 Task: Create a rule from the Agile list, Priority changed -> Complete task in the project AptitudeWorks if Priority Cleared then Complete Task
Action: Mouse moved to (744, 282)
Screenshot: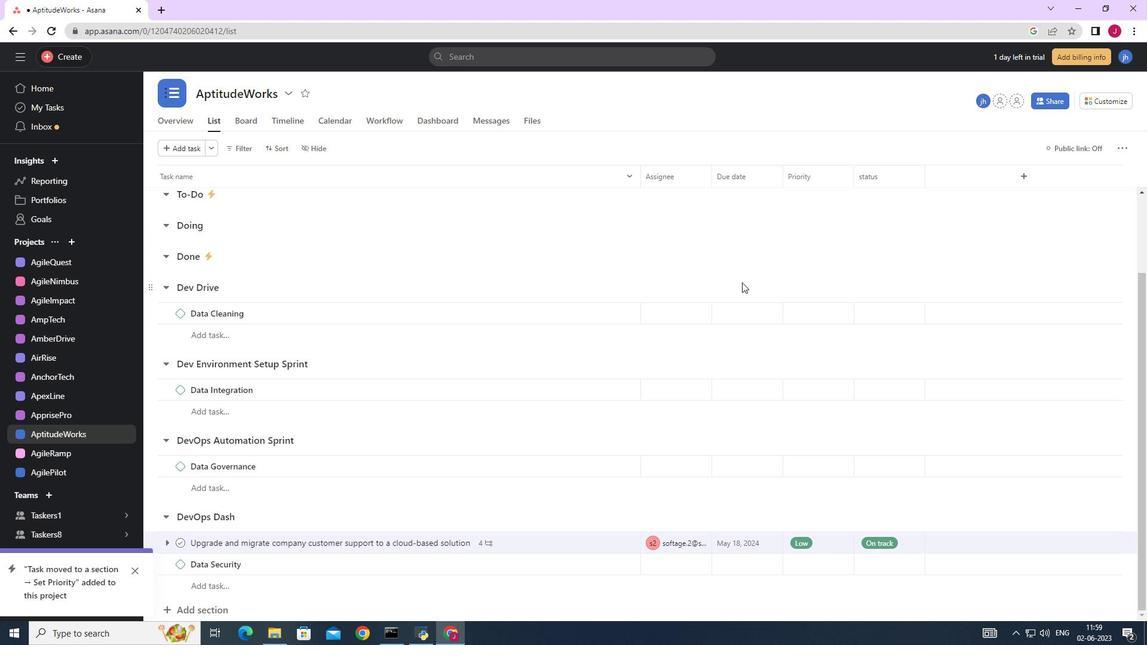 
Action: Mouse scrolled (744, 282) with delta (0, 0)
Screenshot: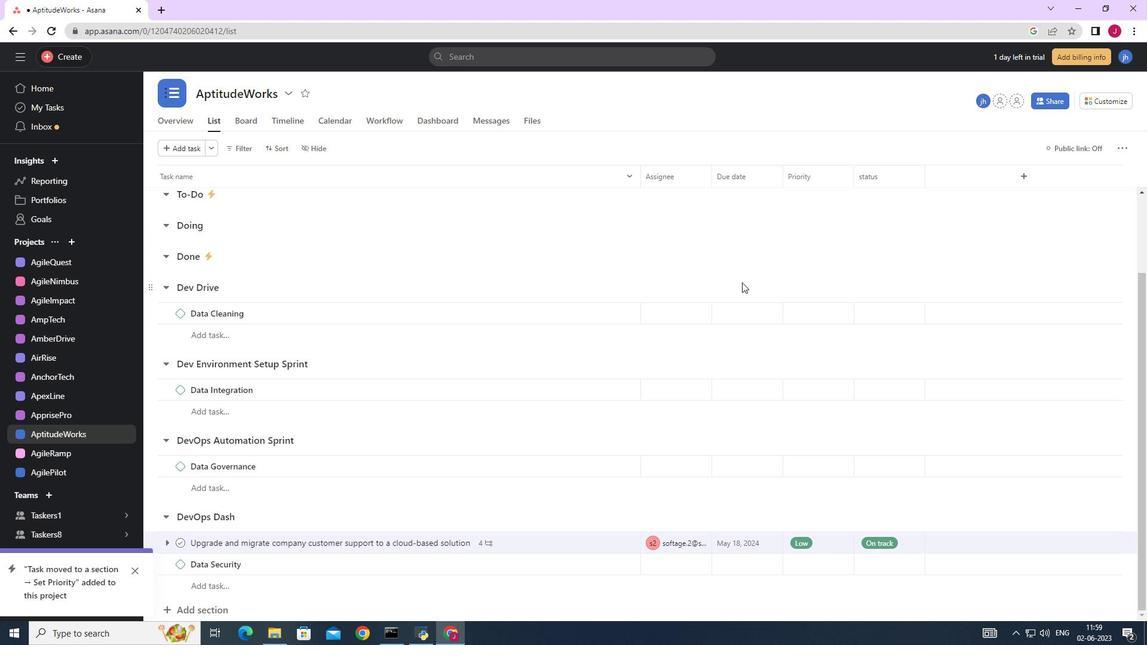 
Action: Mouse scrolled (744, 282) with delta (0, 0)
Screenshot: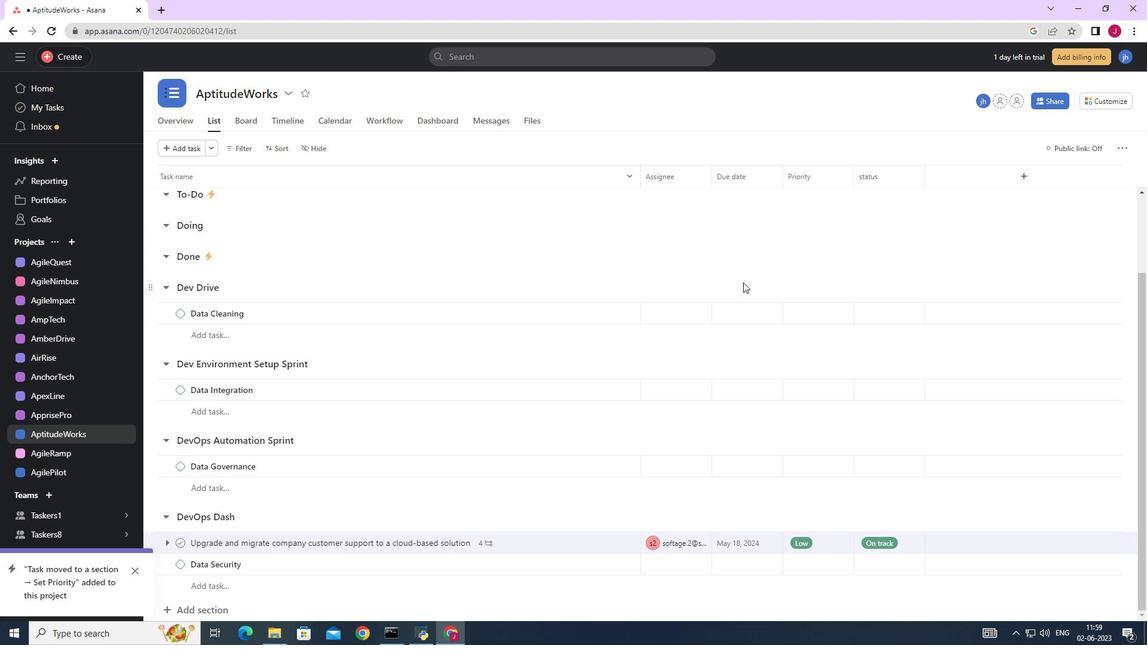 
Action: Mouse scrolled (744, 282) with delta (0, 0)
Screenshot: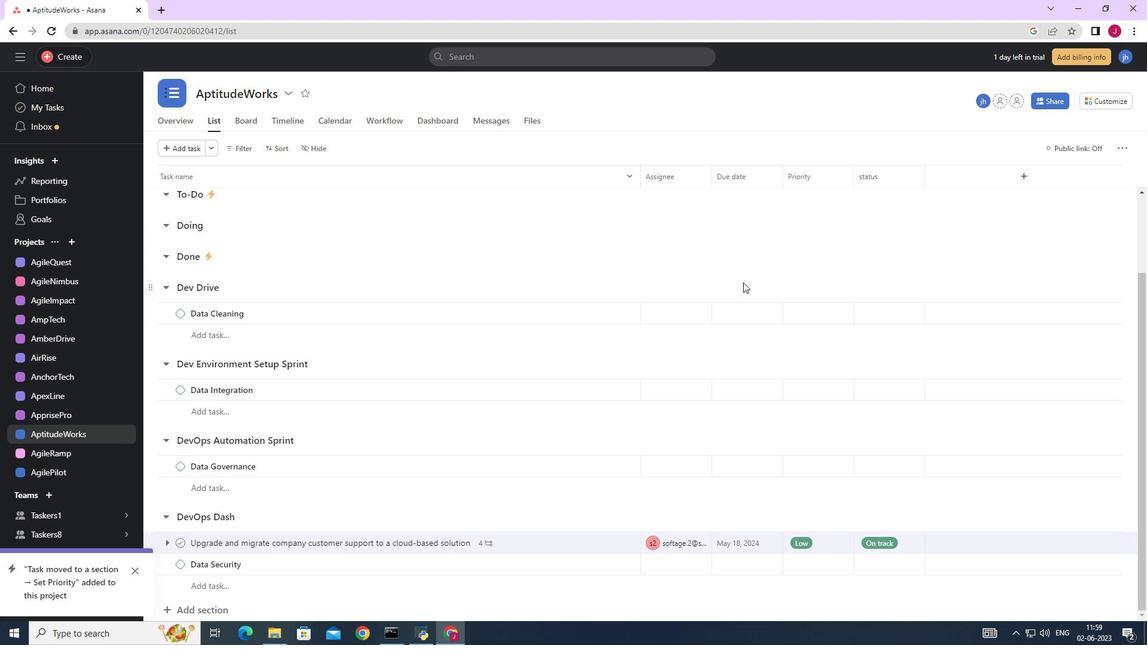 
Action: Mouse moved to (772, 263)
Screenshot: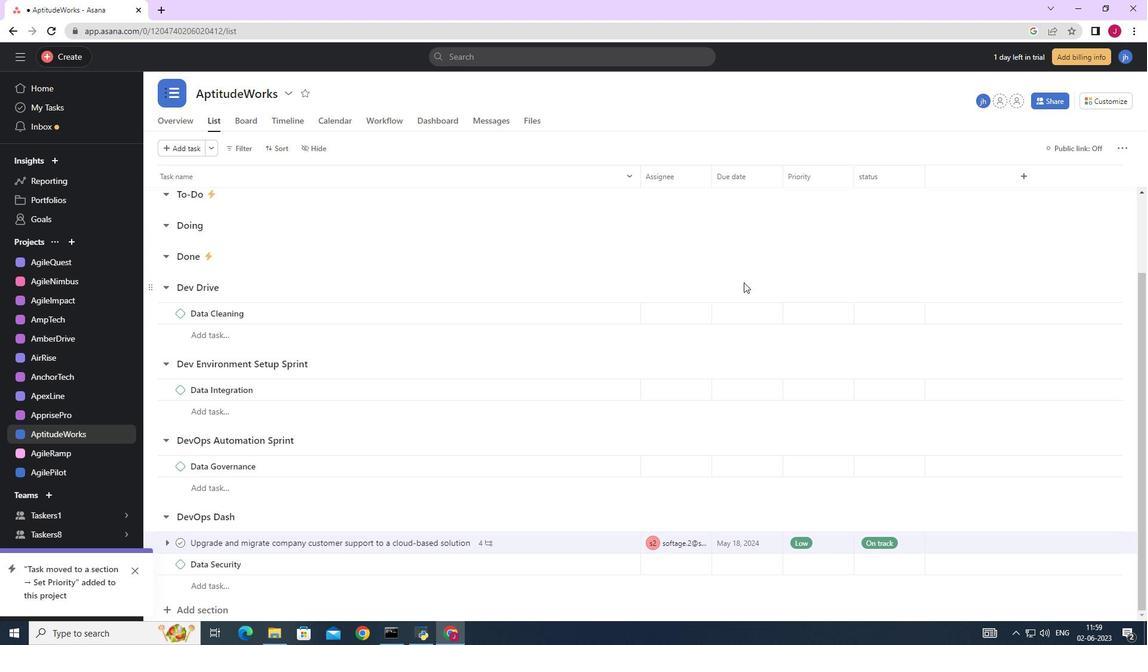 
Action: Mouse scrolled (768, 266) with delta (0, 0)
Screenshot: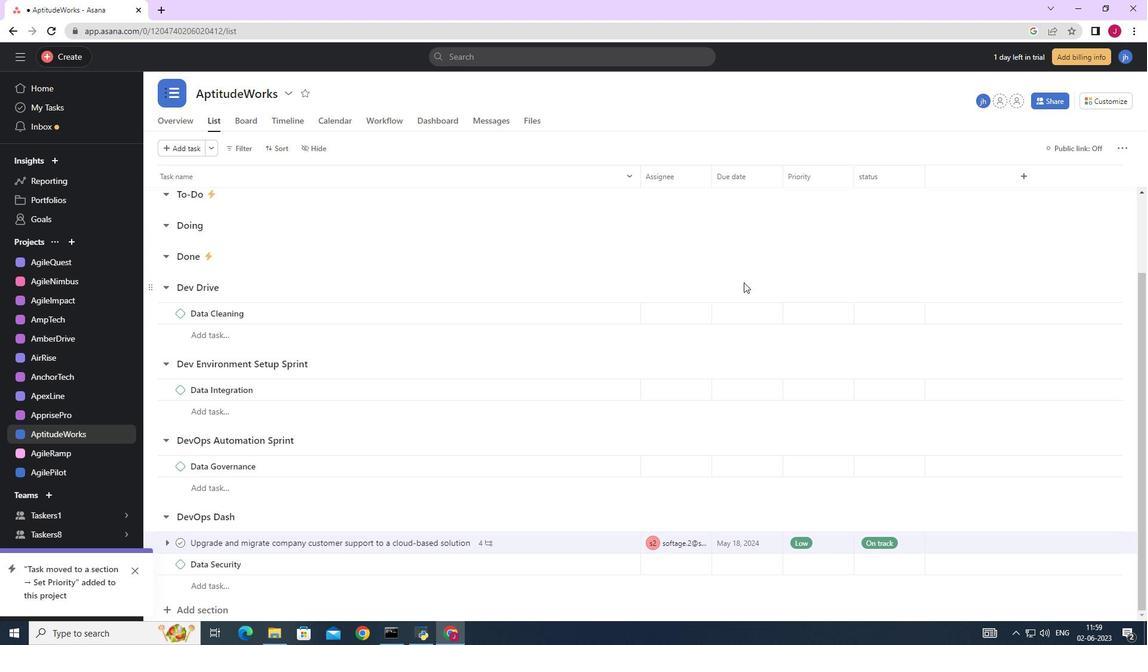 
Action: Mouse moved to (1121, 102)
Screenshot: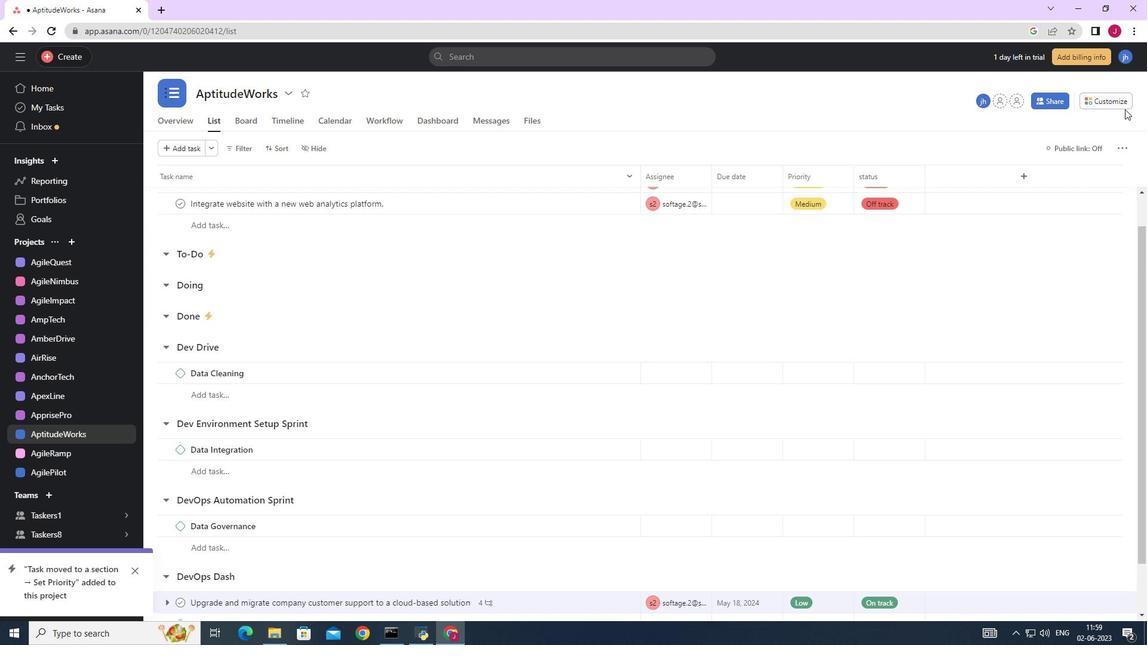 
Action: Mouse pressed left at (1121, 102)
Screenshot: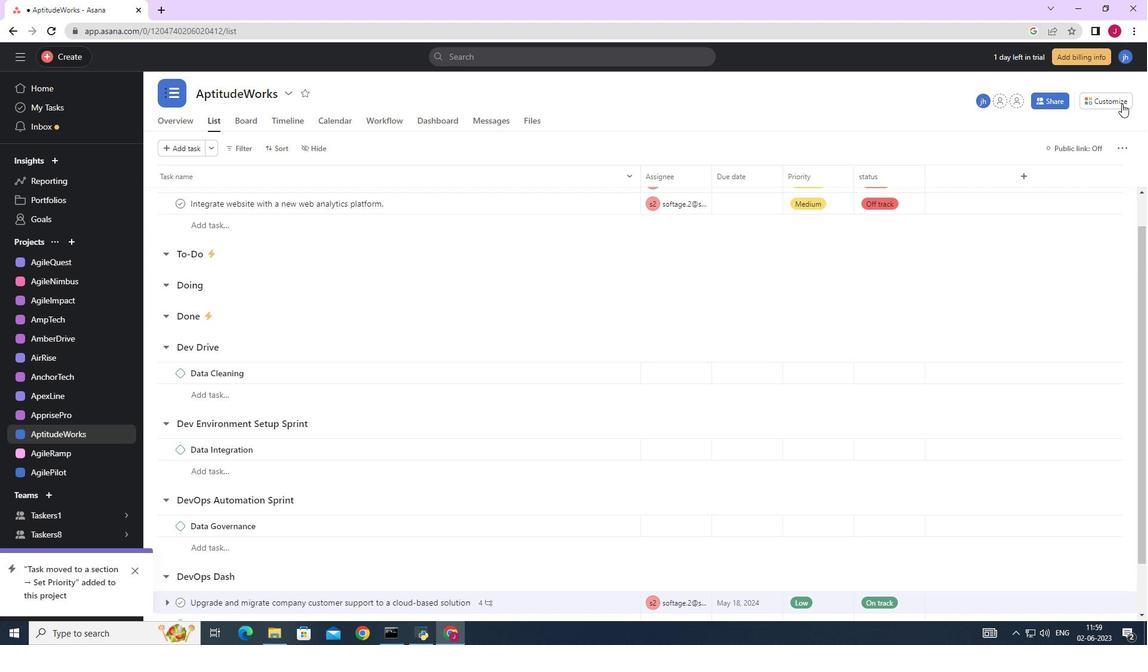 
Action: Mouse moved to (896, 262)
Screenshot: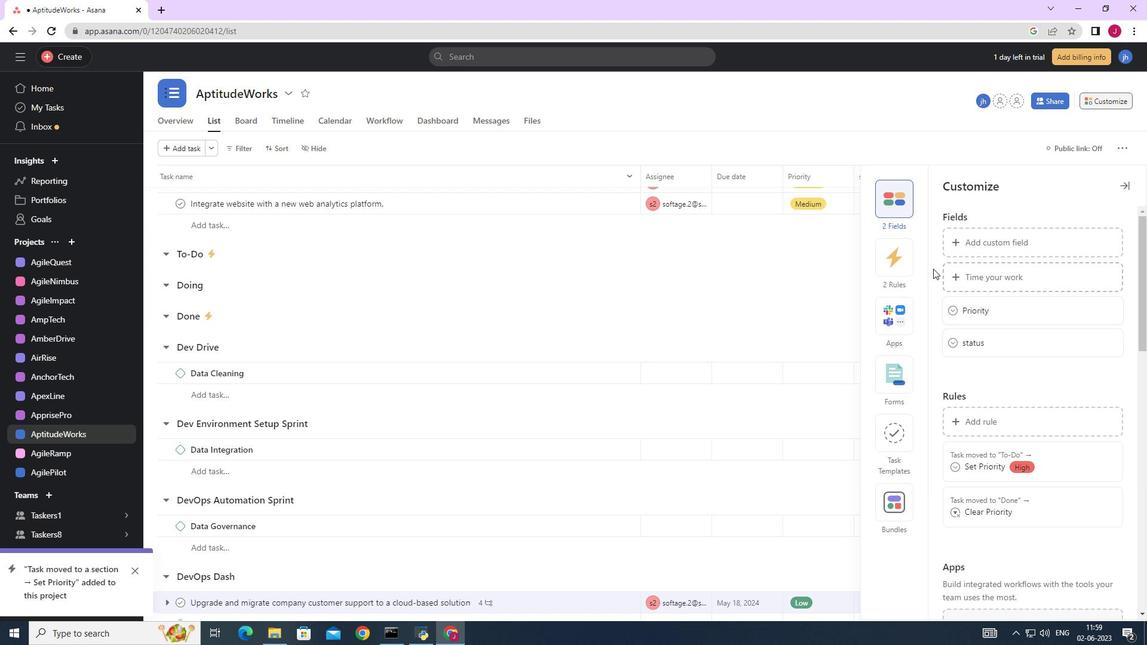 
Action: Mouse pressed left at (896, 262)
Screenshot: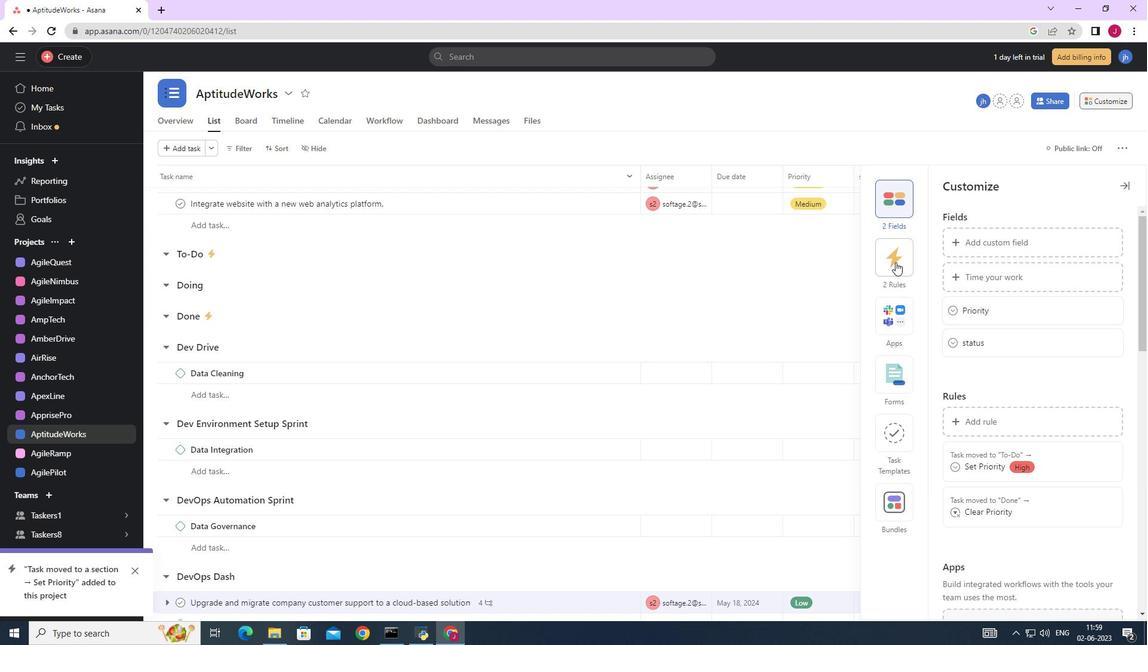 
Action: Mouse moved to (1012, 248)
Screenshot: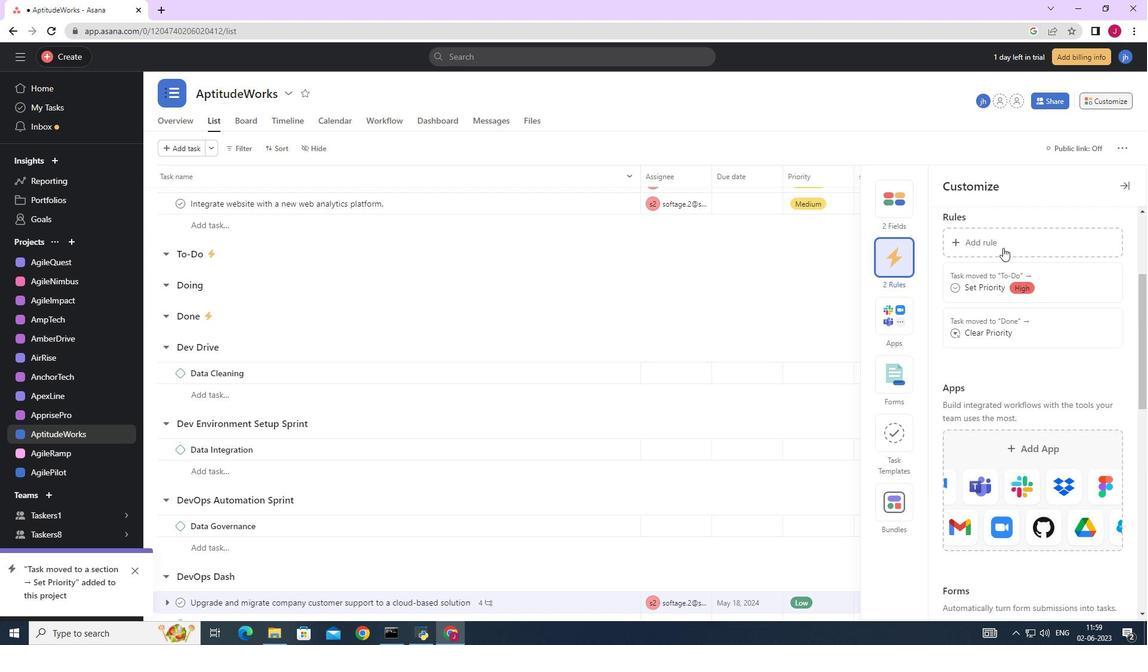 
Action: Mouse pressed left at (1012, 248)
Screenshot: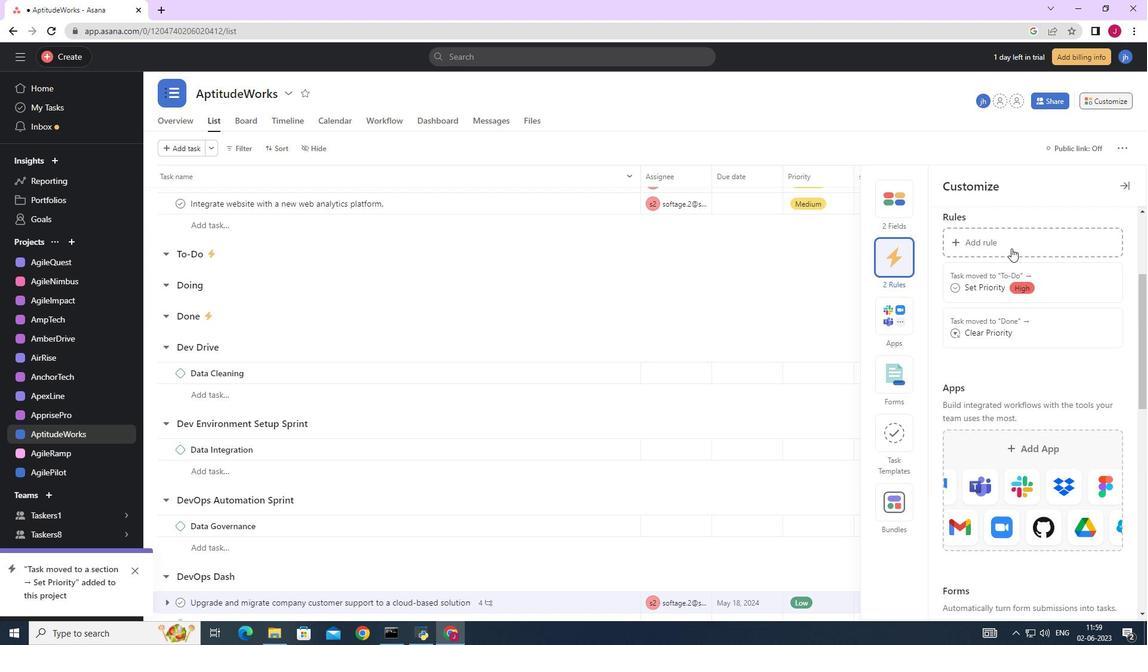 
Action: Mouse moved to (248, 177)
Screenshot: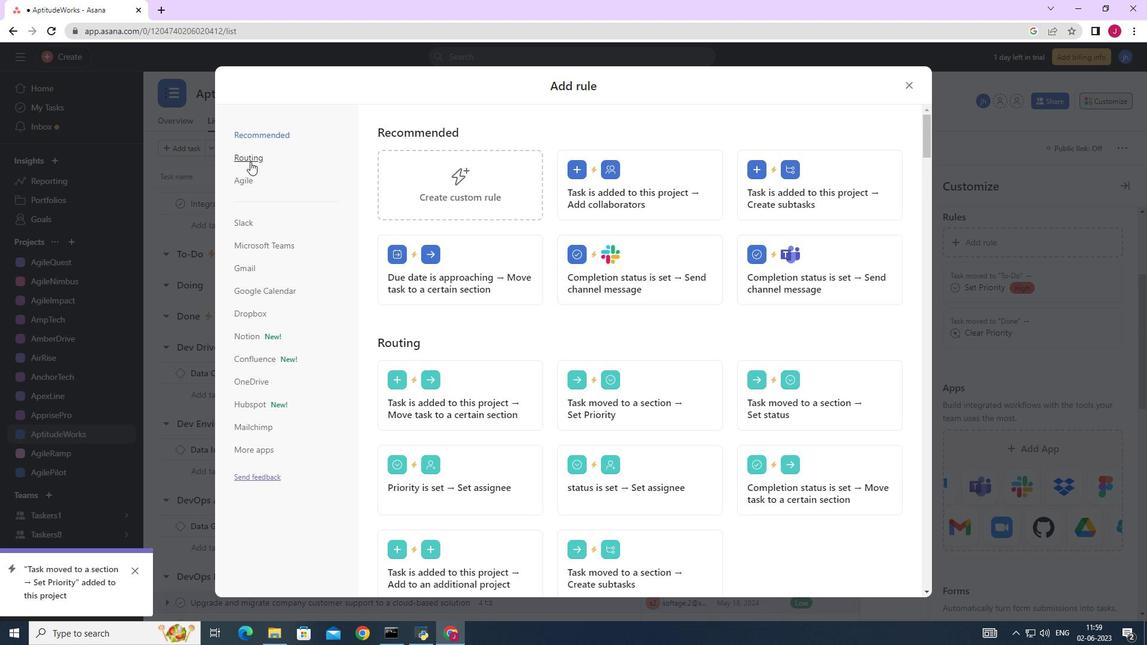 
Action: Mouse pressed left at (248, 177)
Screenshot: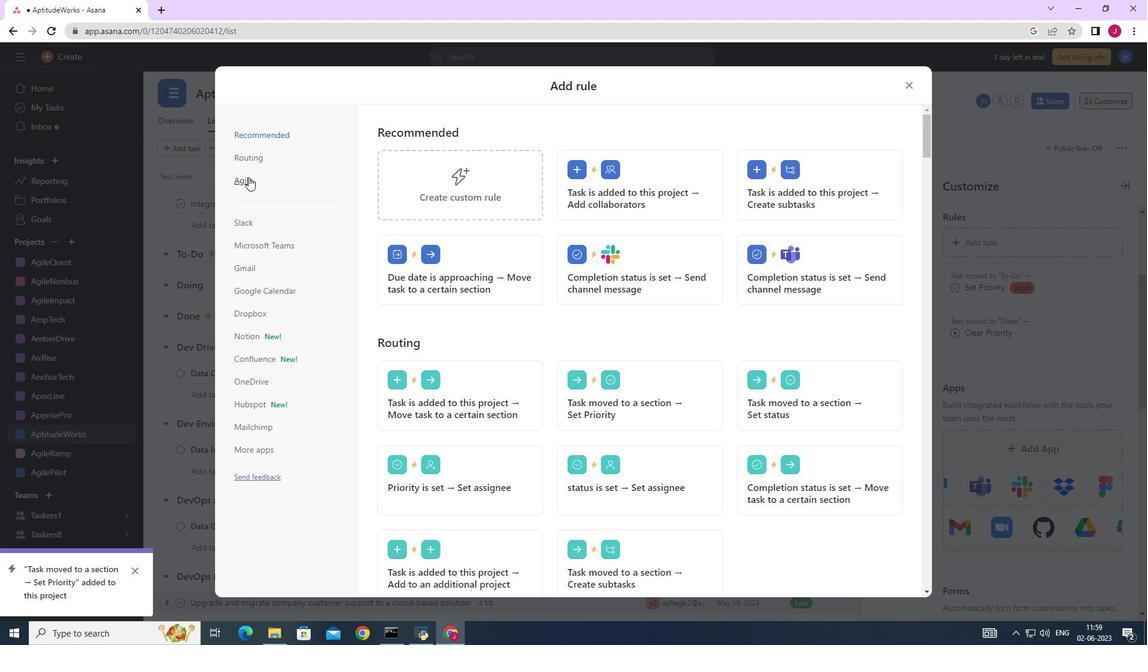 
Action: Mouse moved to (489, 173)
Screenshot: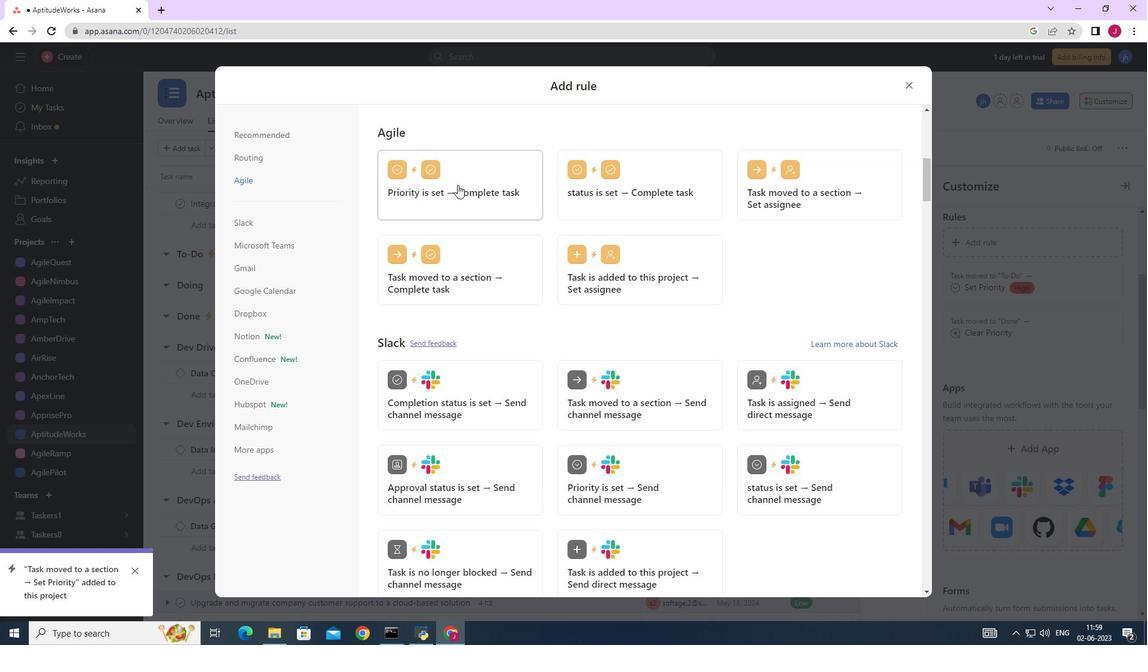 
Action: Mouse pressed left at (489, 173)
Screenshot: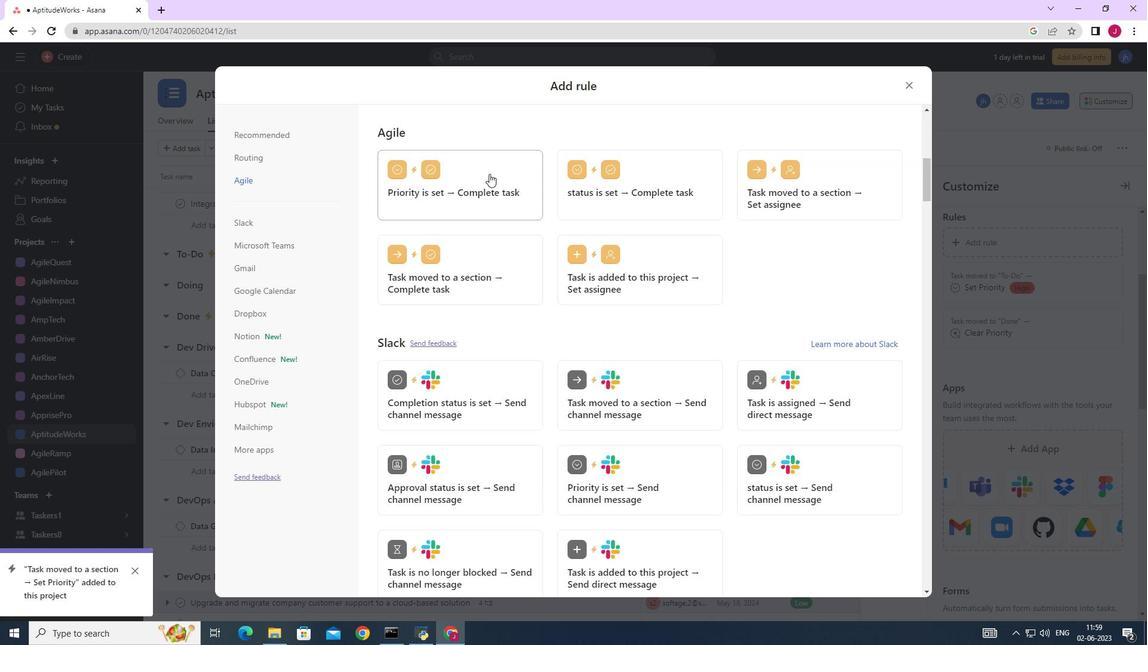 
Action: Mouse moved to (456, 308)
Screenshot: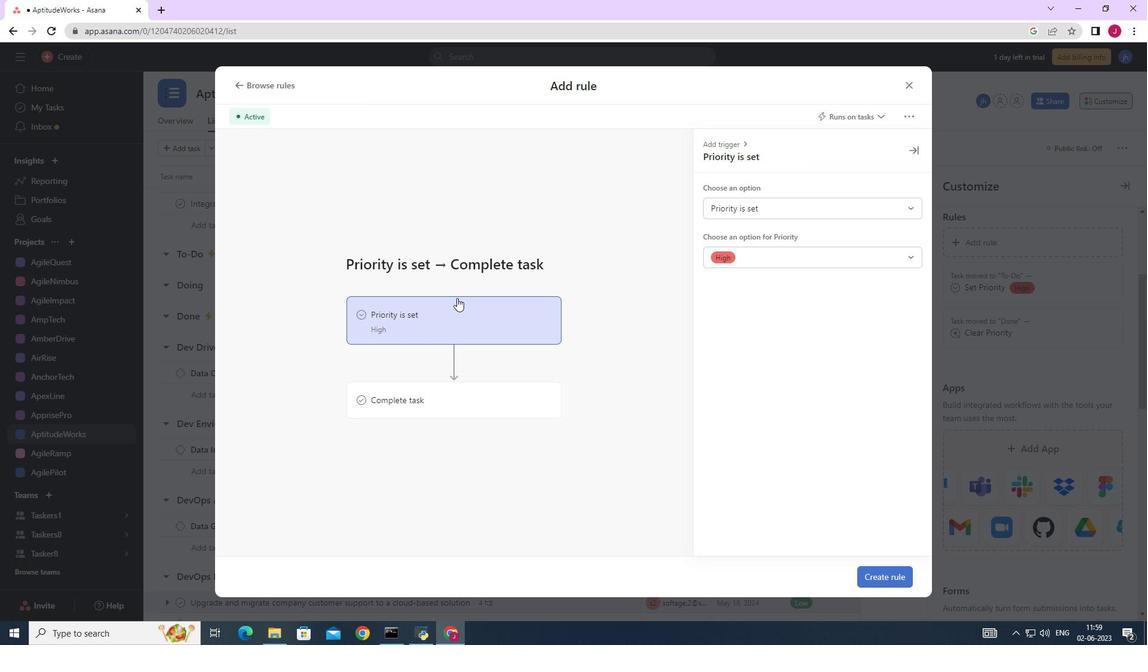 
Action: Mouse pressed left at (456, 308)
Screenshot: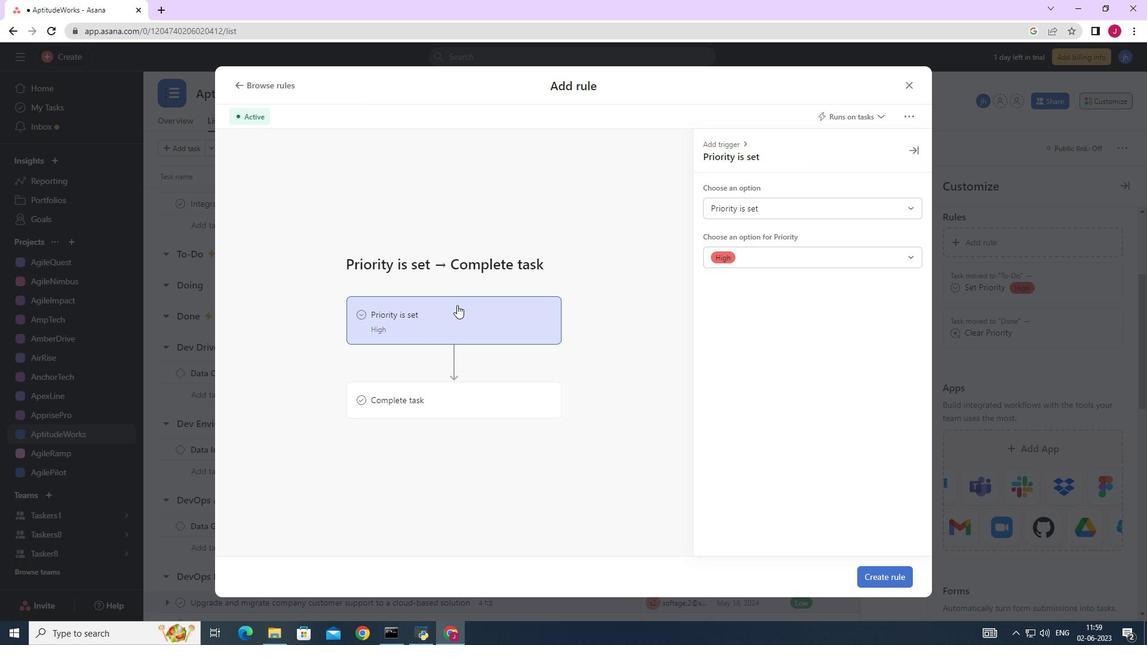 
Action: Mouse moved to (449, 399)
Screenshot: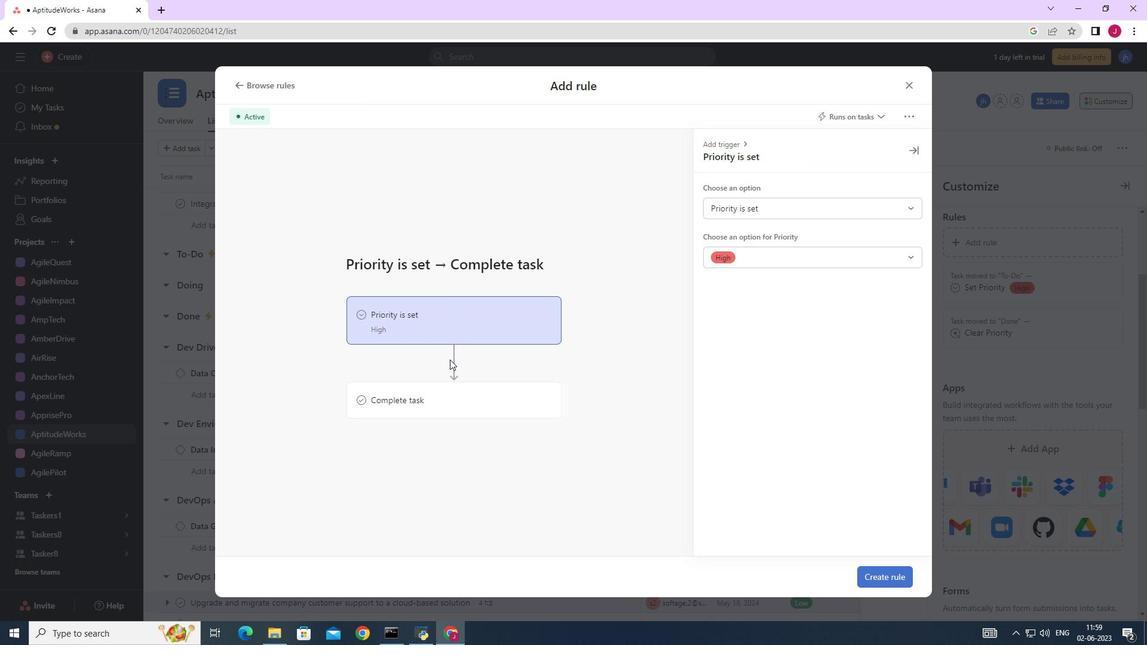 
Action: Mouse pressed left at (449, 399)
Screenshot: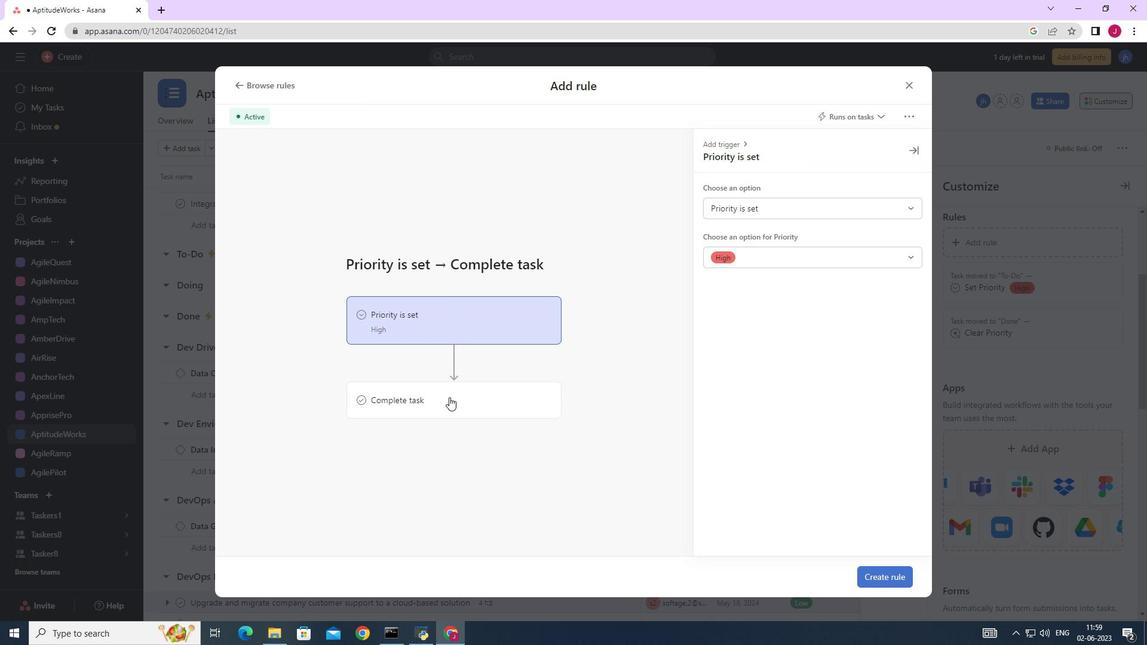 
Action: Mouse moved to (790, 212)
Screenshot: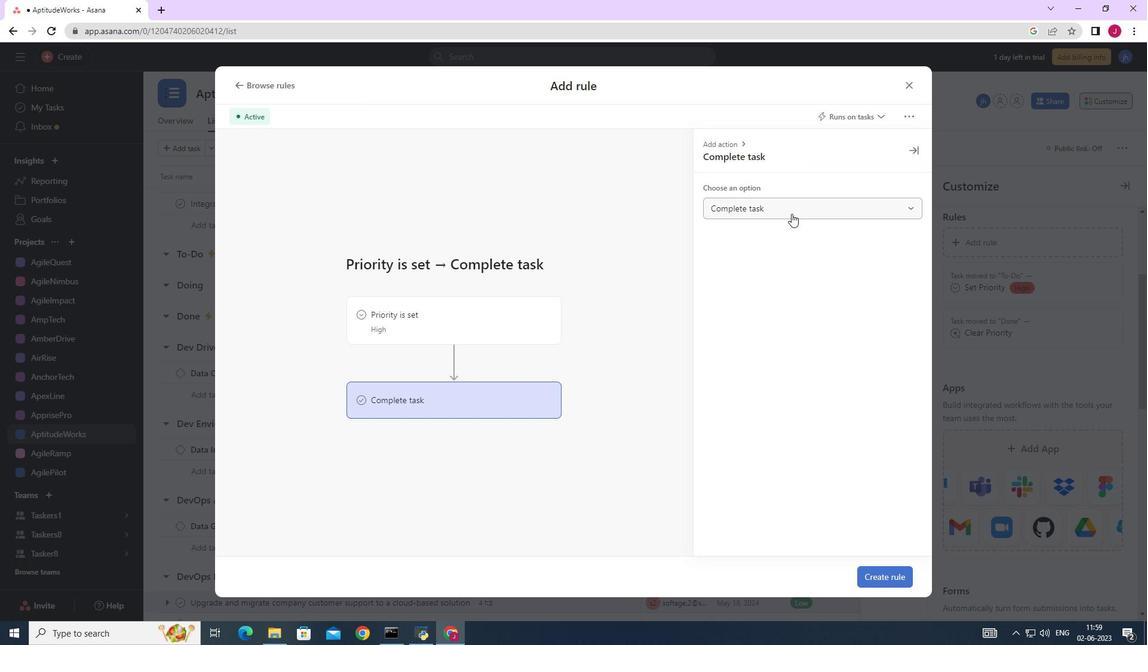 
Action: Mouse pressed left at (790, 212)
Screenshot: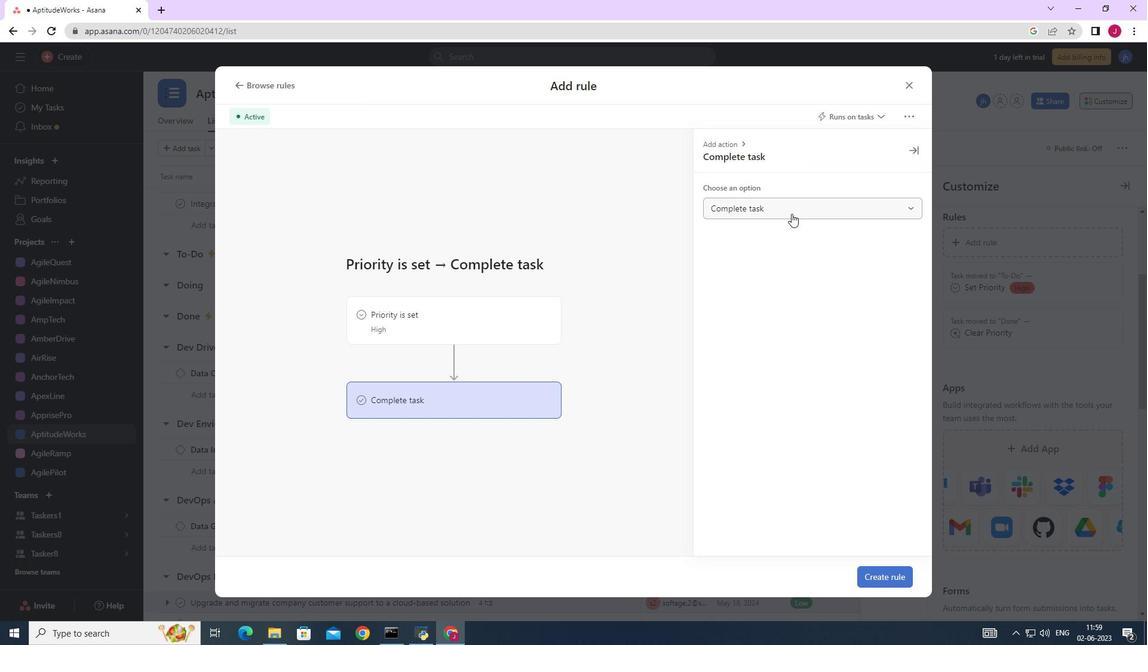 
Action: Mouse moved to (494, 318)
Screenshot: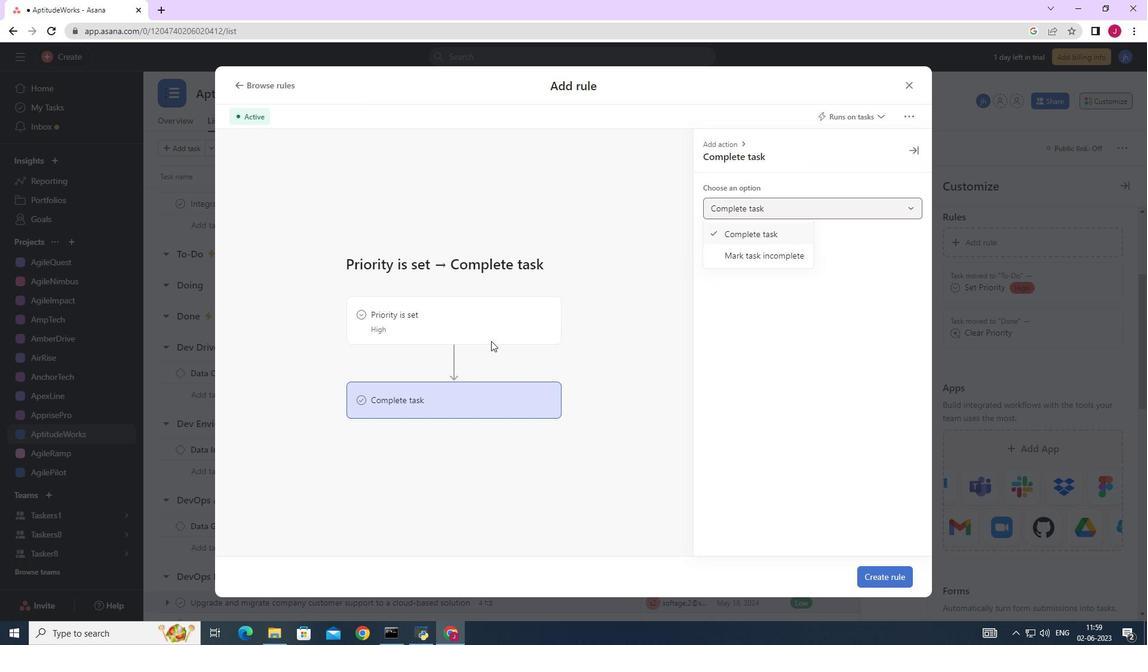 
Action: Mouse pressed left at (494, 318)
Screenshot: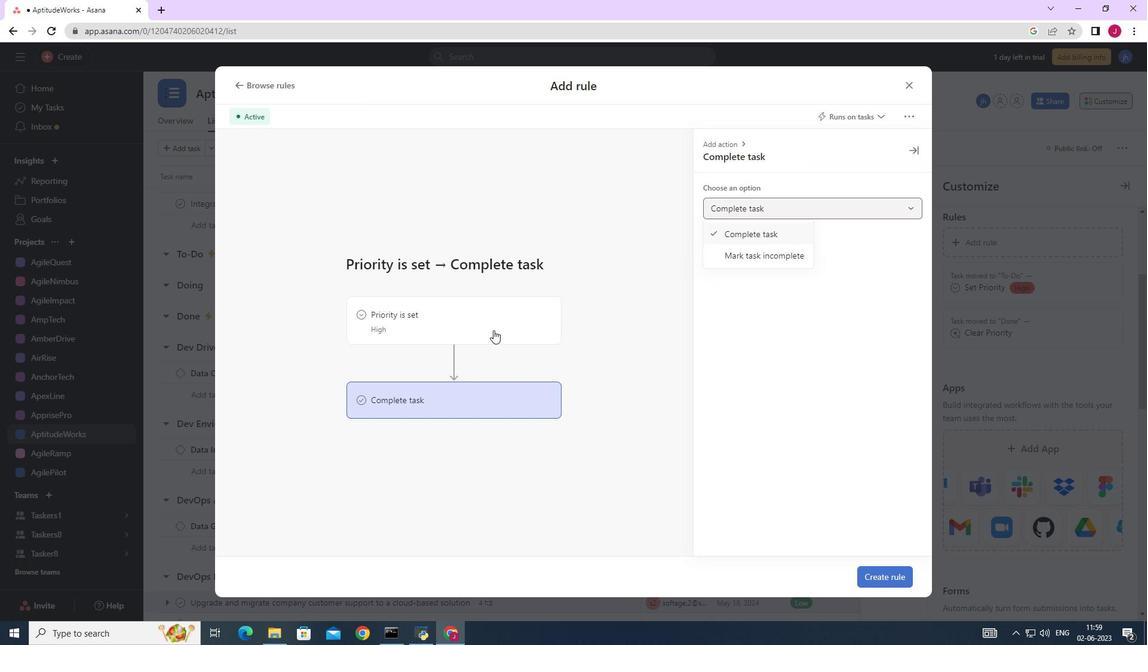 
Action: Mouse moved to (782, 207)
Screenshot: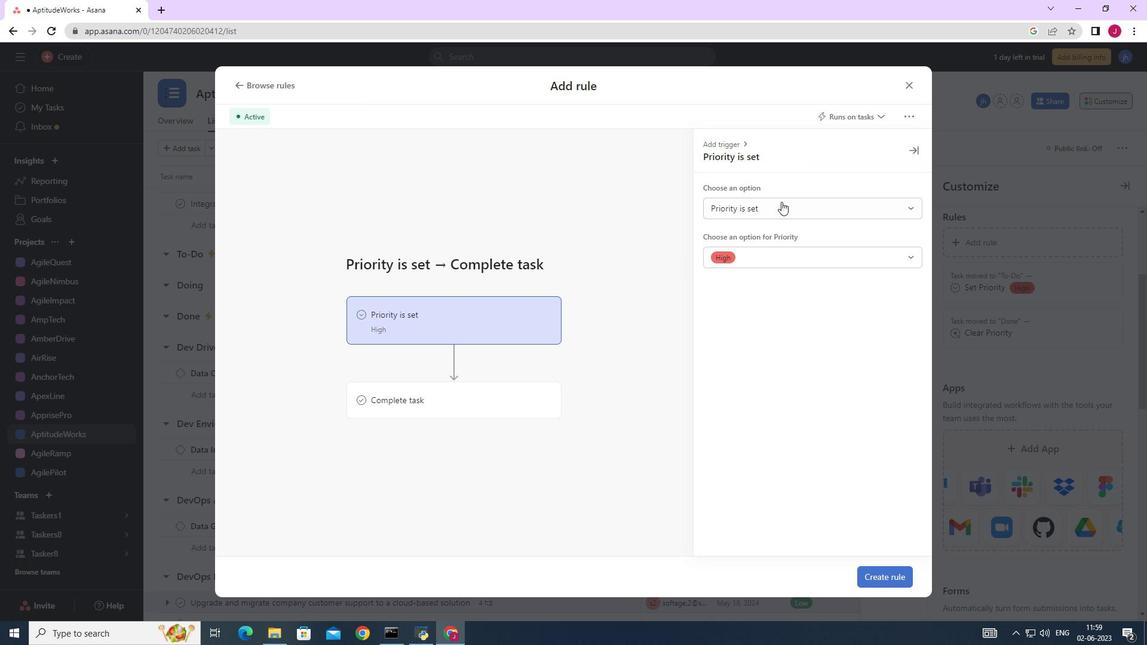 
Action: Mouse pressed left at (782, 207)
Screenshot: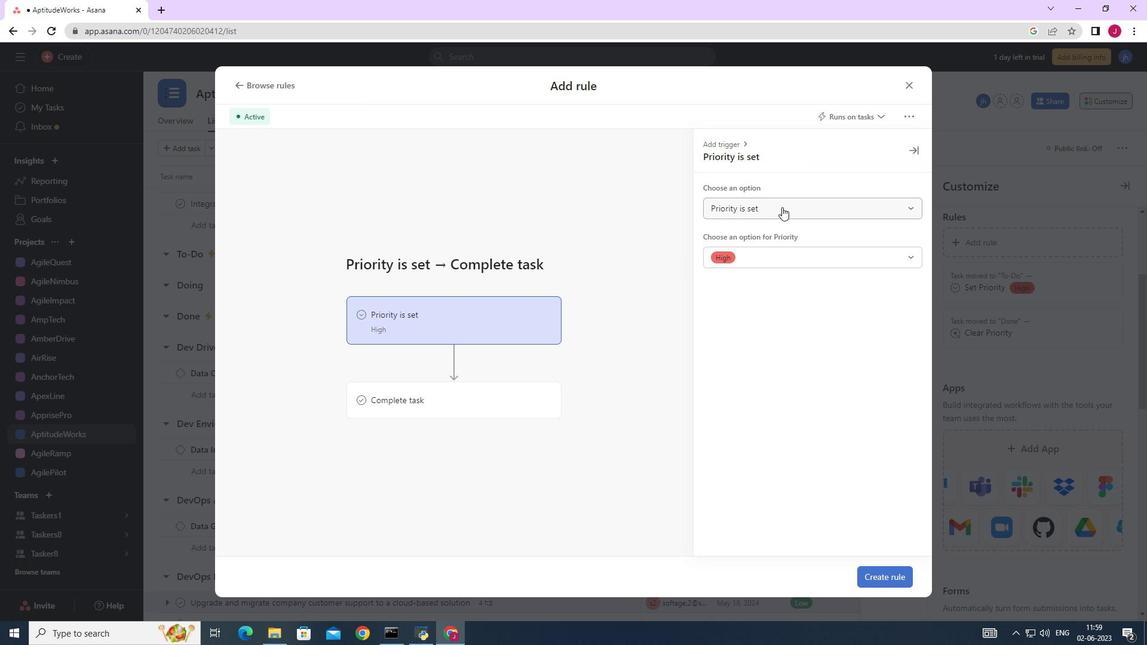 
Action: Mouse moved to (774, 258)
Screenshot: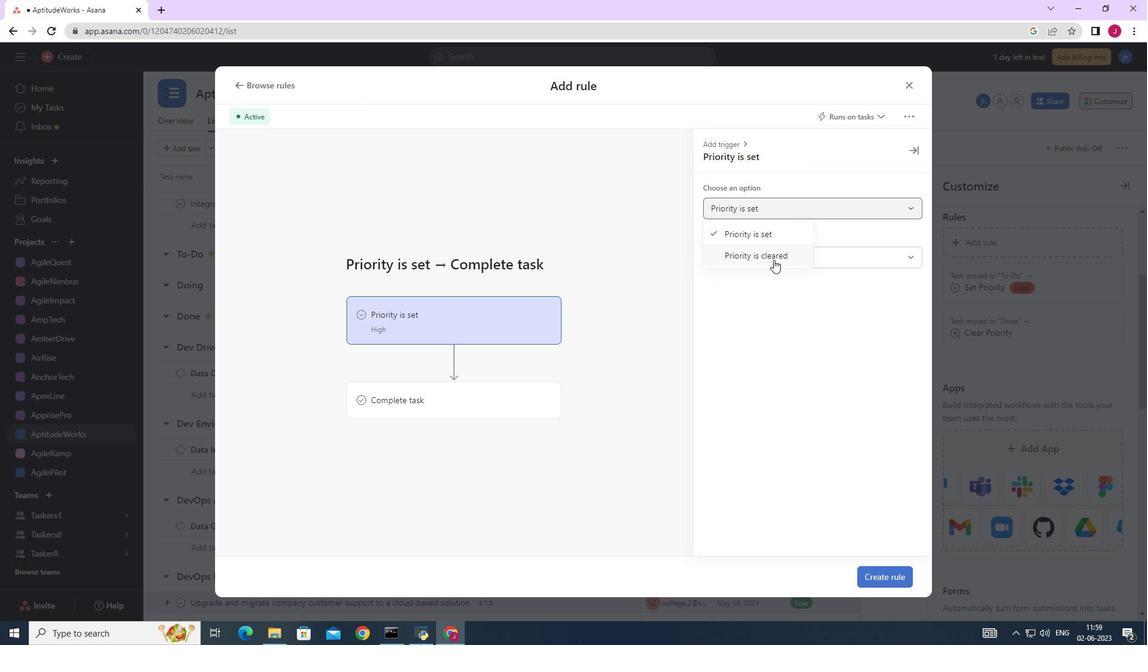 
Action: Mouse pressed left at (774, 258)
Screenshot: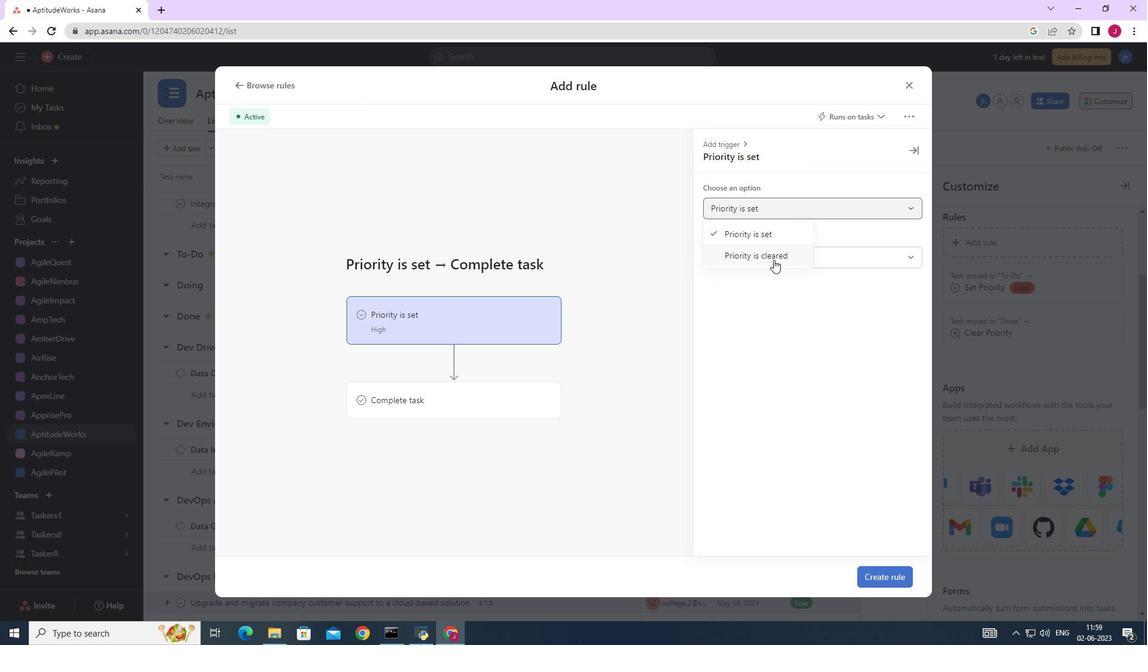 
Action: Mouse moved to (459, 396)
Screenshot: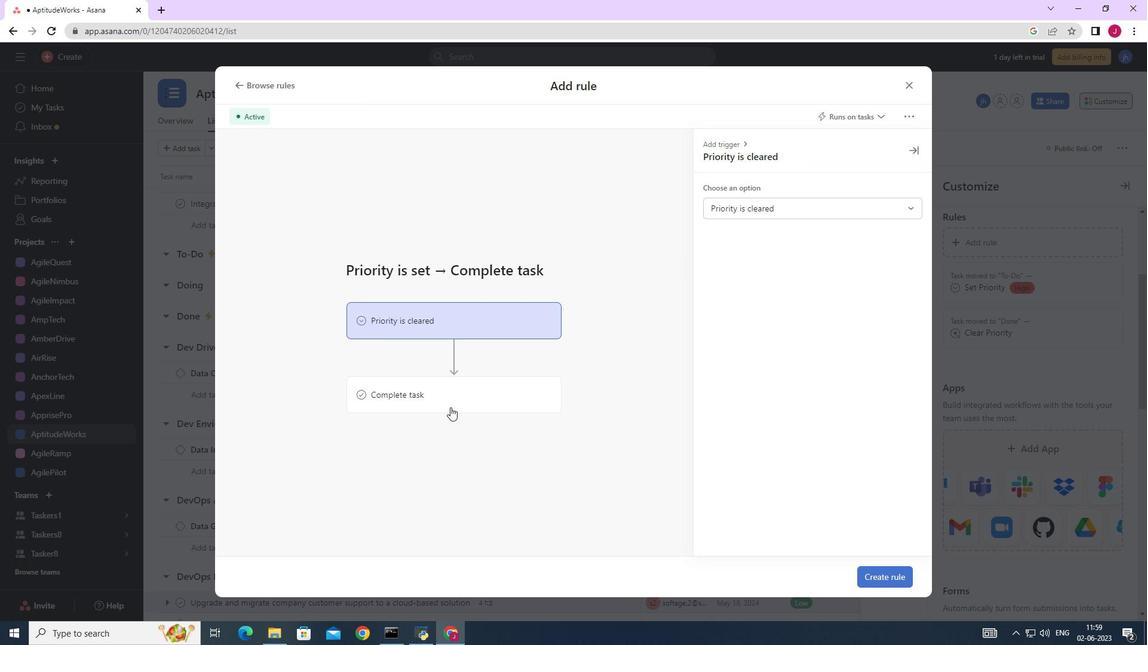 
Action: Mouse pressed left at (459, 396)
Screenshot: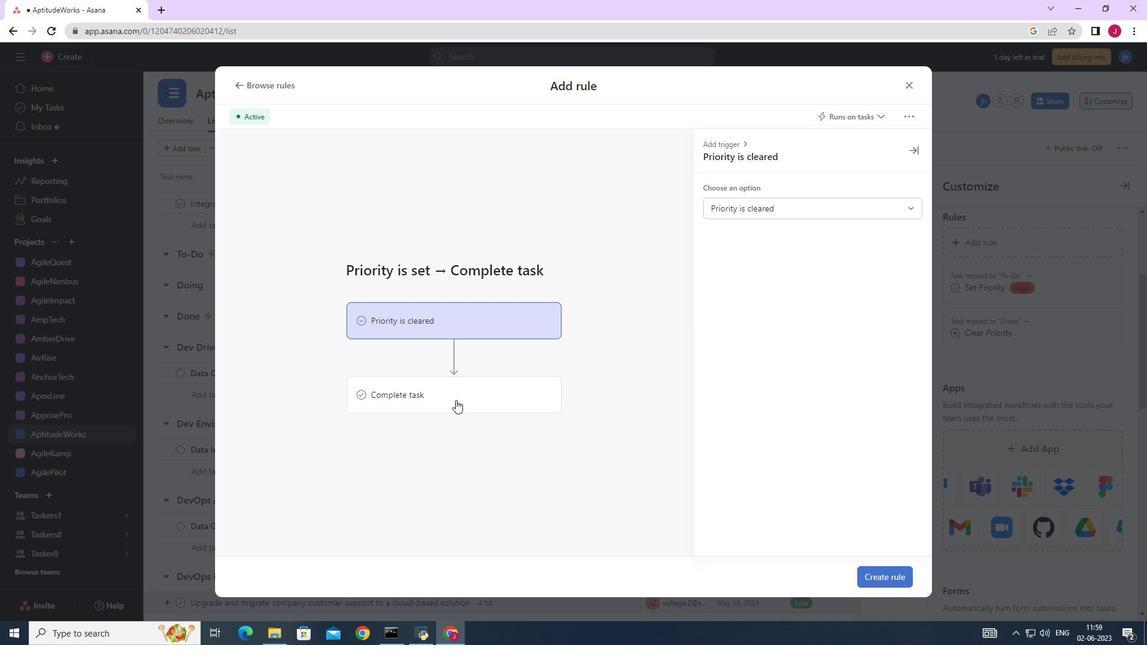 
Action: Mouse moved to (887, 572)
Screenshot: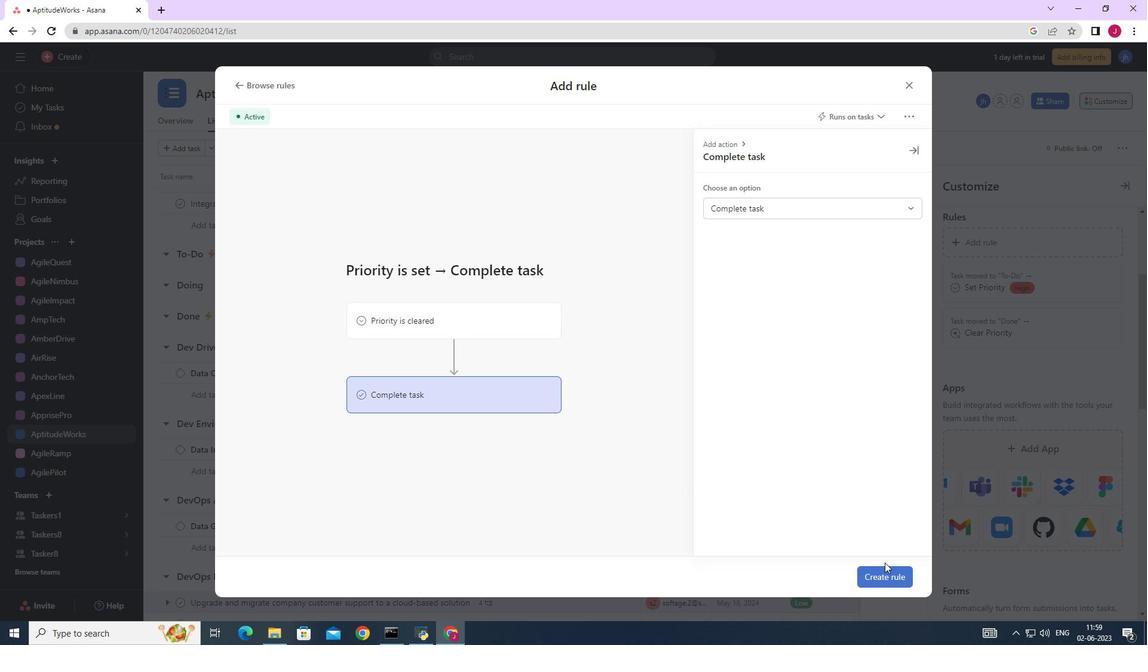 
Action: Mouse pressed left at (887, 572)
Screenshot: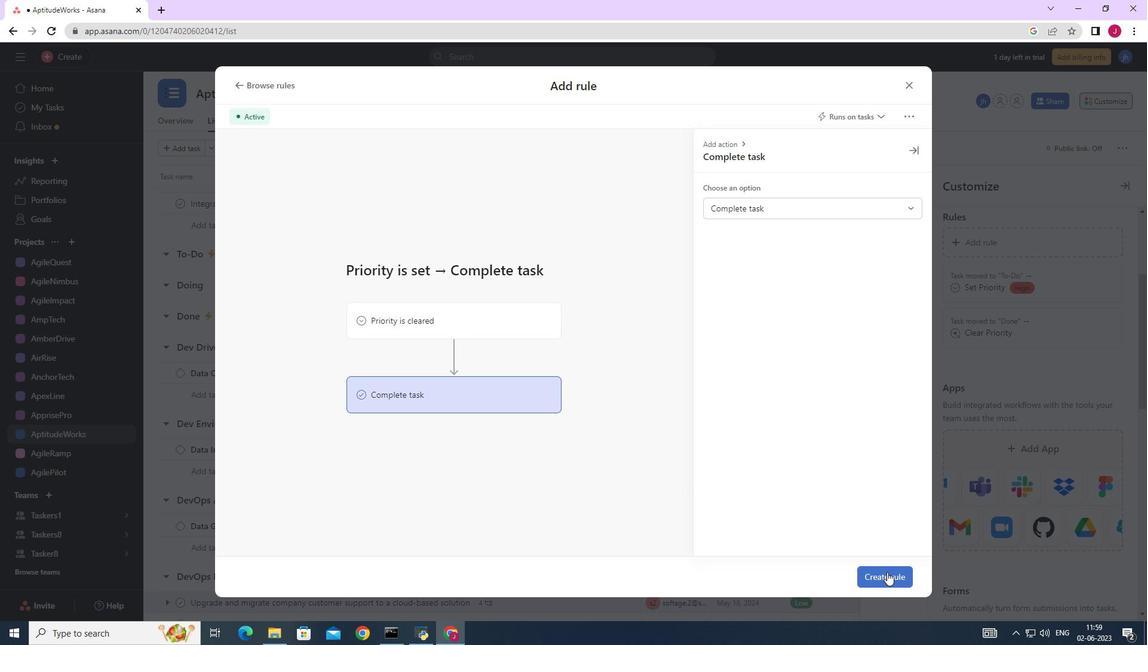 
Action: Mouse moved to (873, 560)
Screenshot: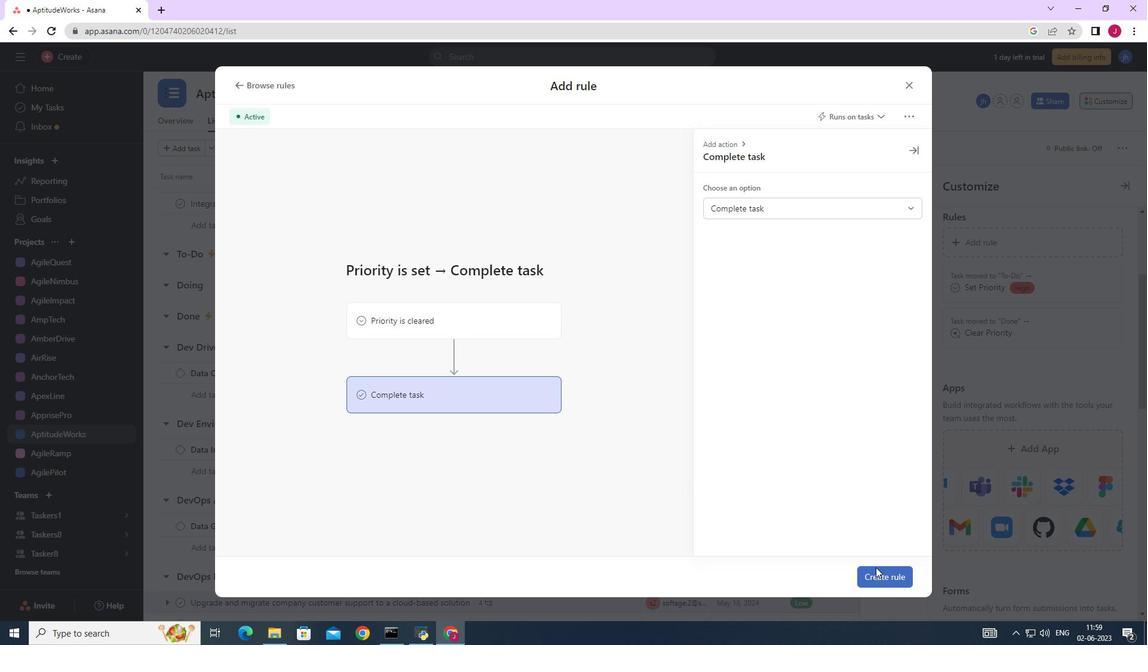 
